 Task: Change the Outlook startup setting to 'Ask me if I want to reopen previous items'.
Action: Mouse moved to (54, 43)
Screenshot: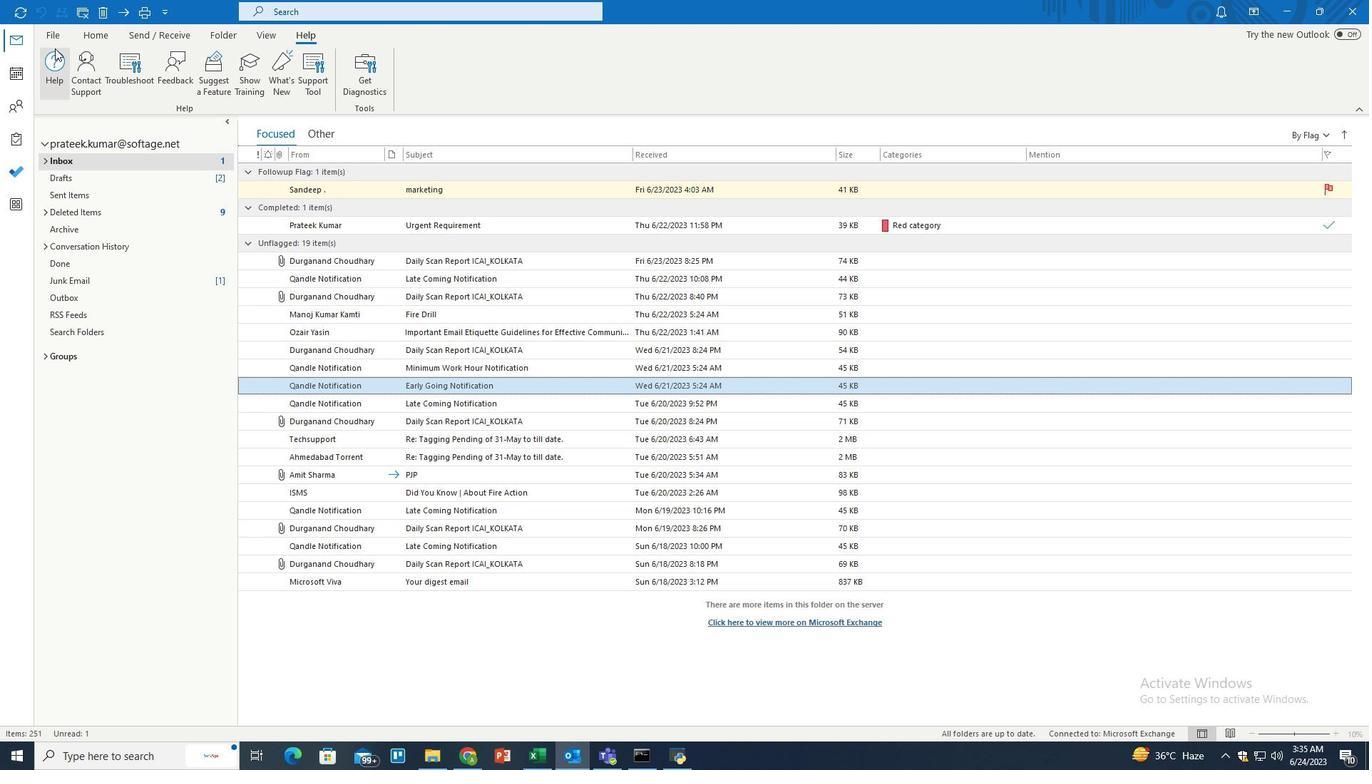 
Action: Mouse pressed left at (54, 43)
Screenshot: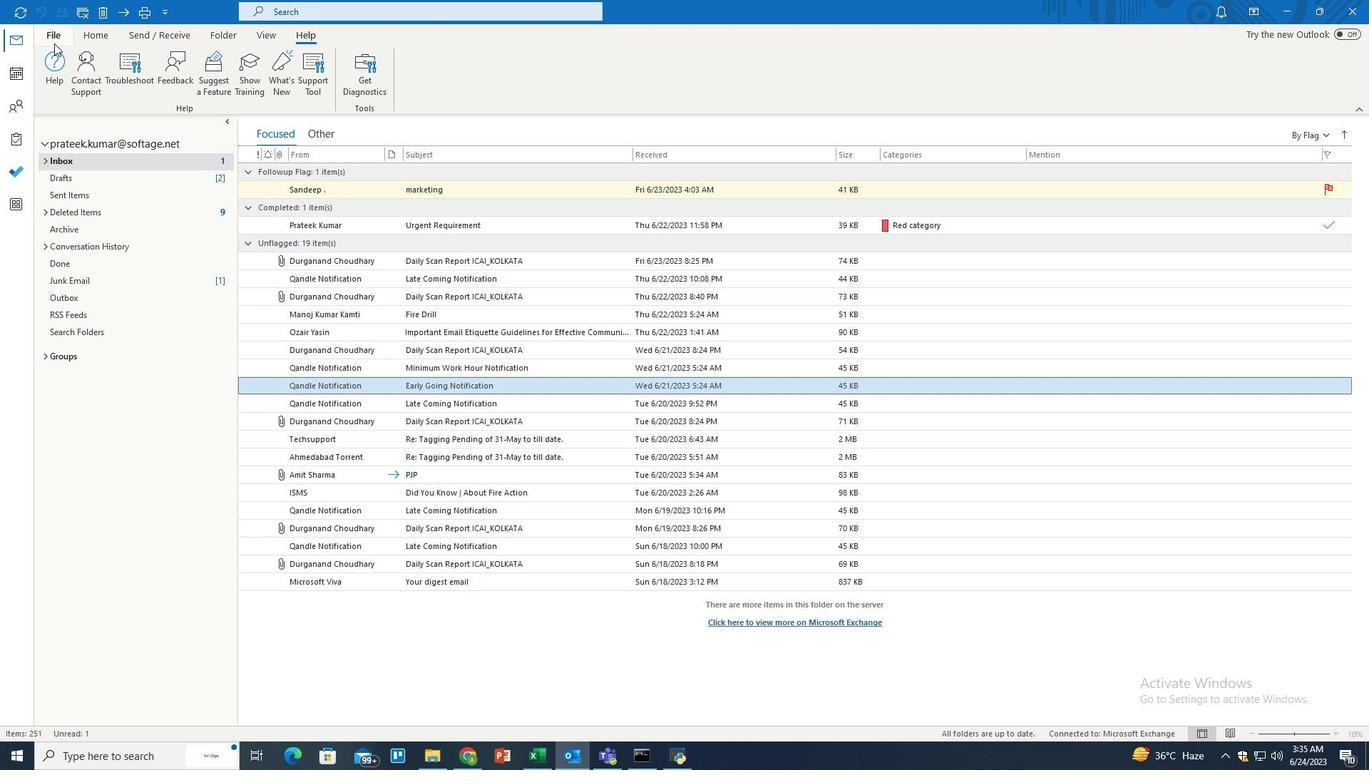 
Action: Mouse moved to (43, 686)
Screenshot: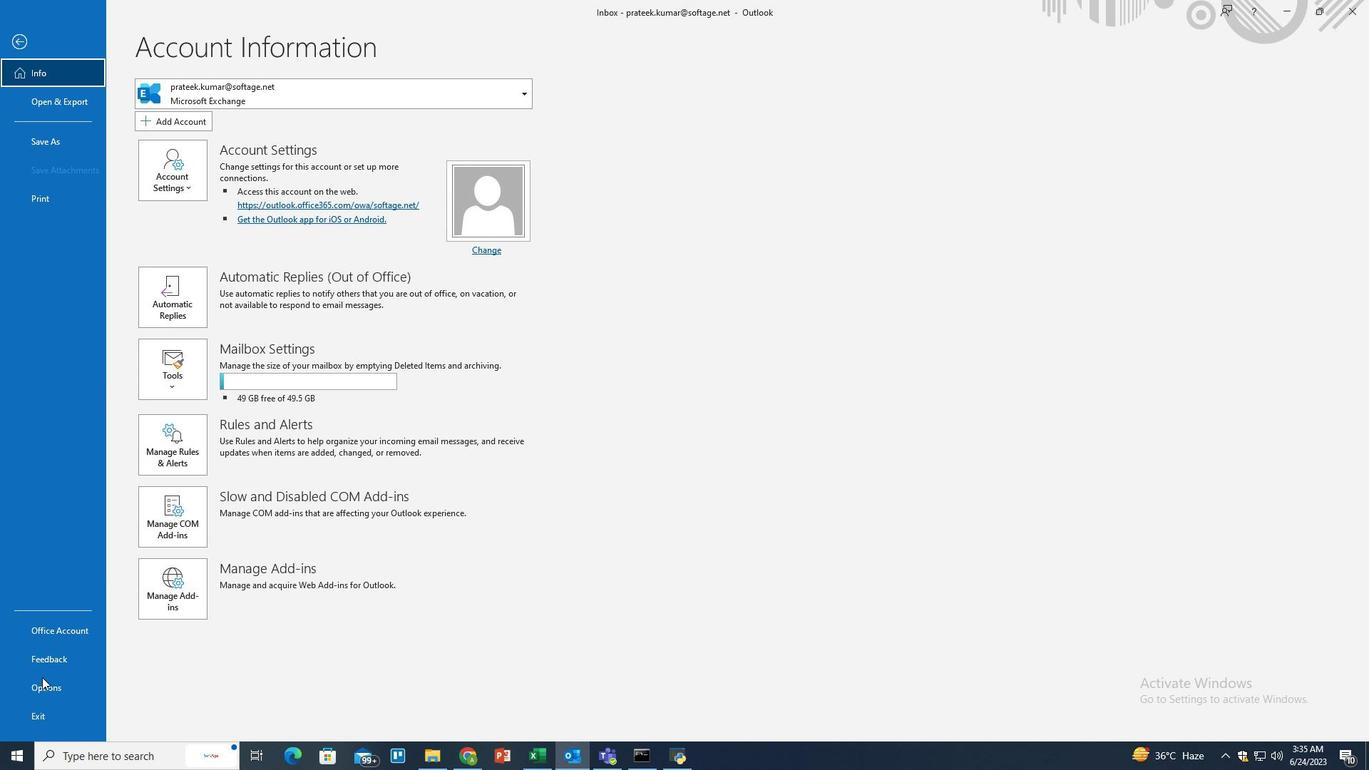 
Action: Mouse pressed left at (43, 686)
Screenshot: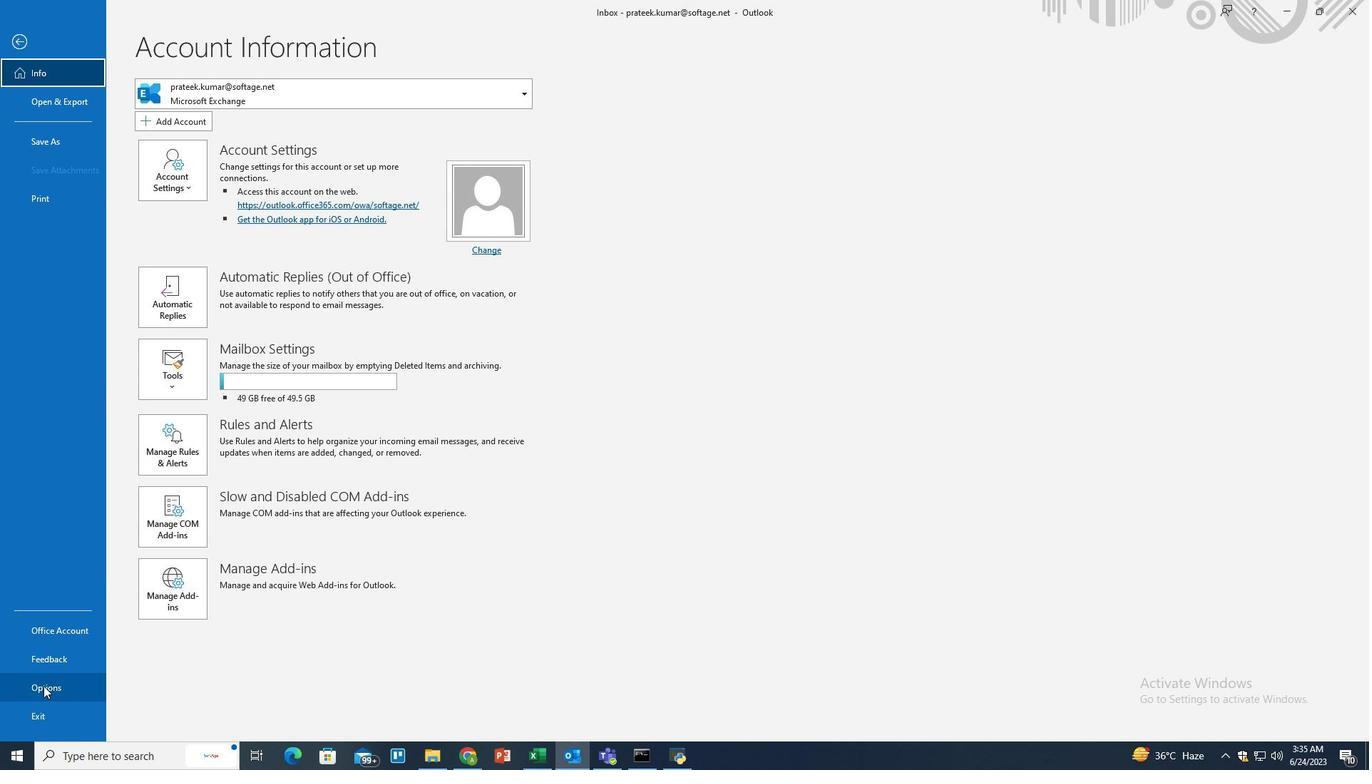 
Action: Mouse moved to (739, 368)
Screenshot: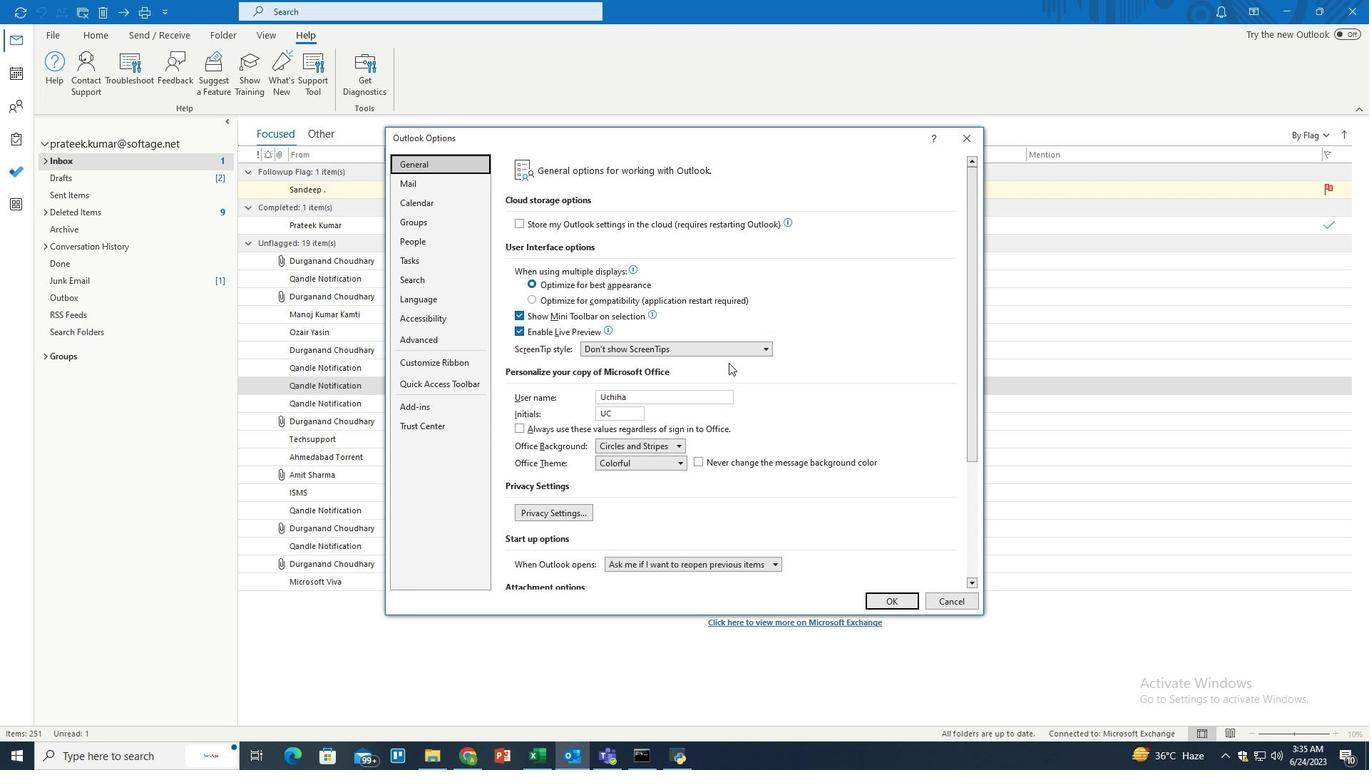 
Action: Mouse scrolled (739, 367) with delta (0, 0)
Screenshot: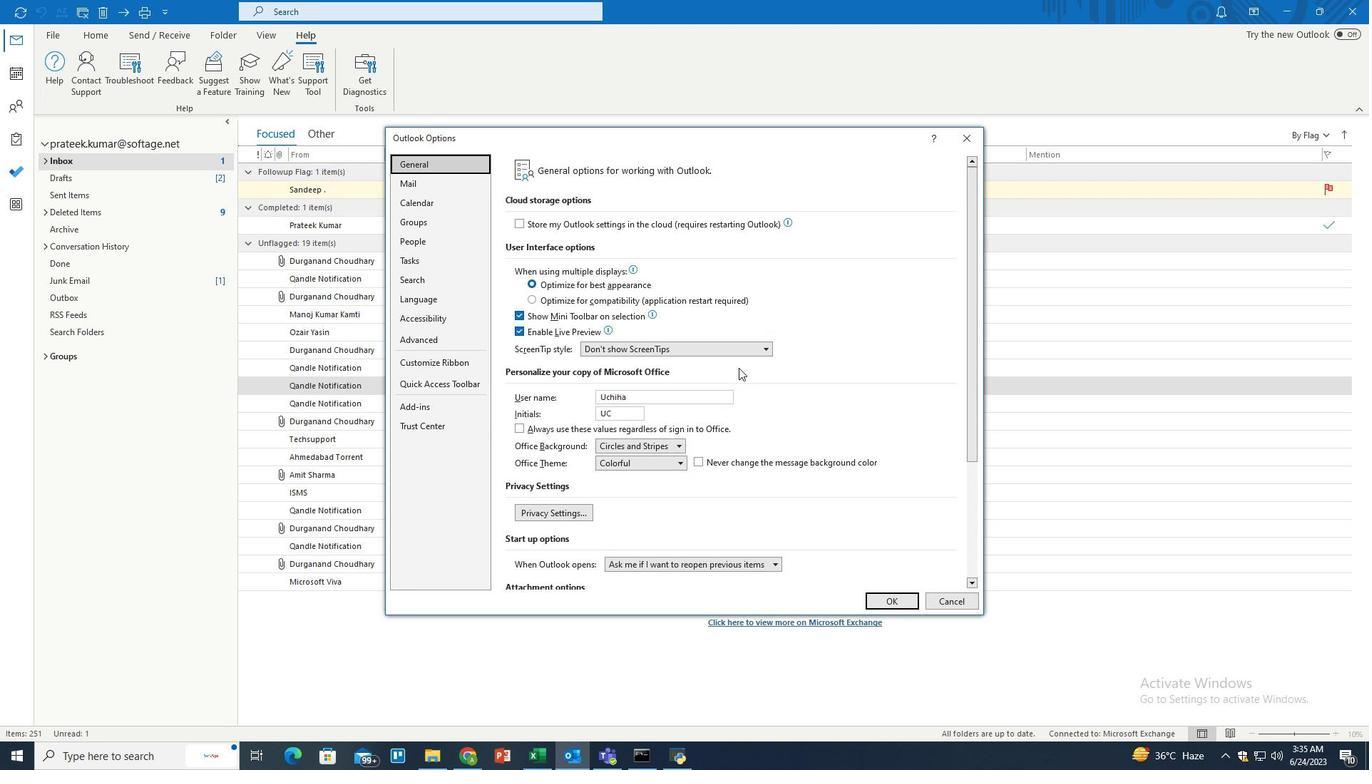 
Action: Mouse scrolled (739, 367) with delta (0, 0)
Screenshot: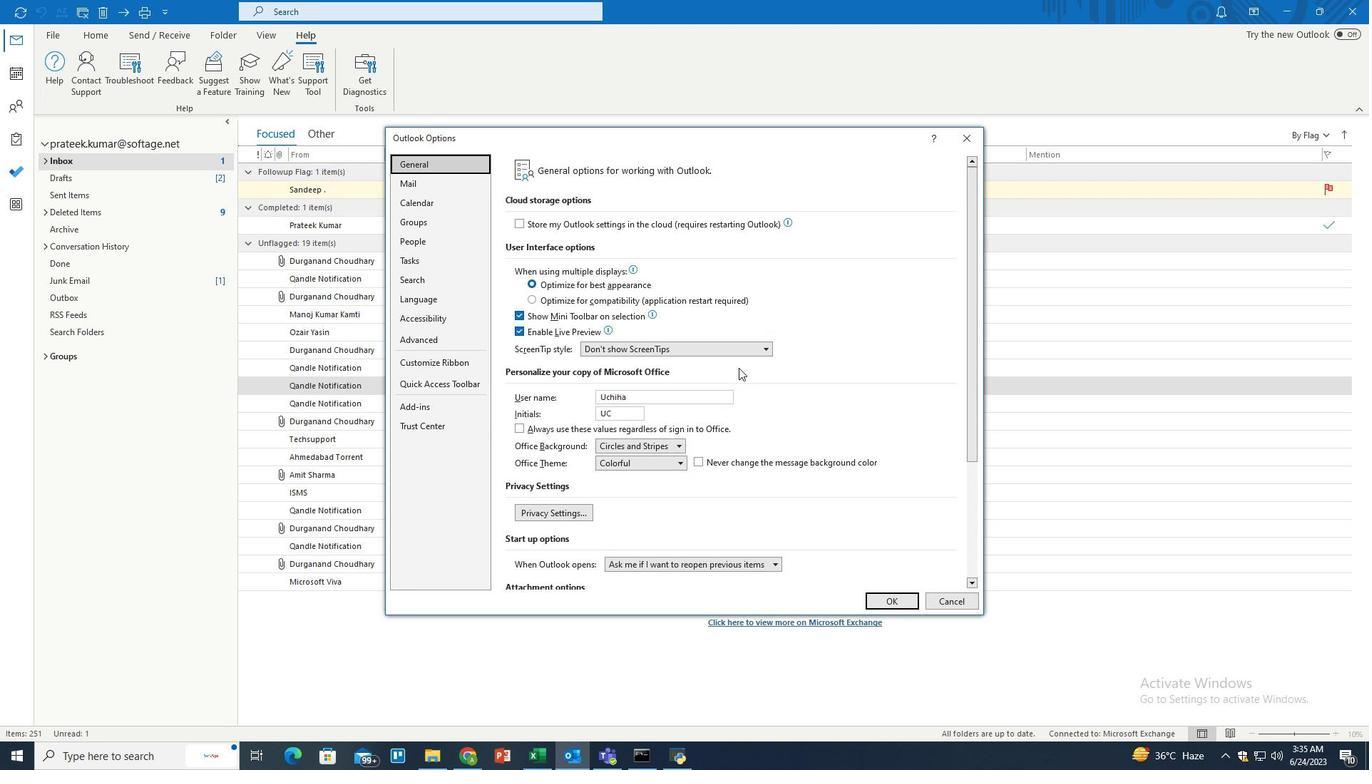 
Action: Mouse scrolled (739, 367) with delta (0, 0)
Screenshot: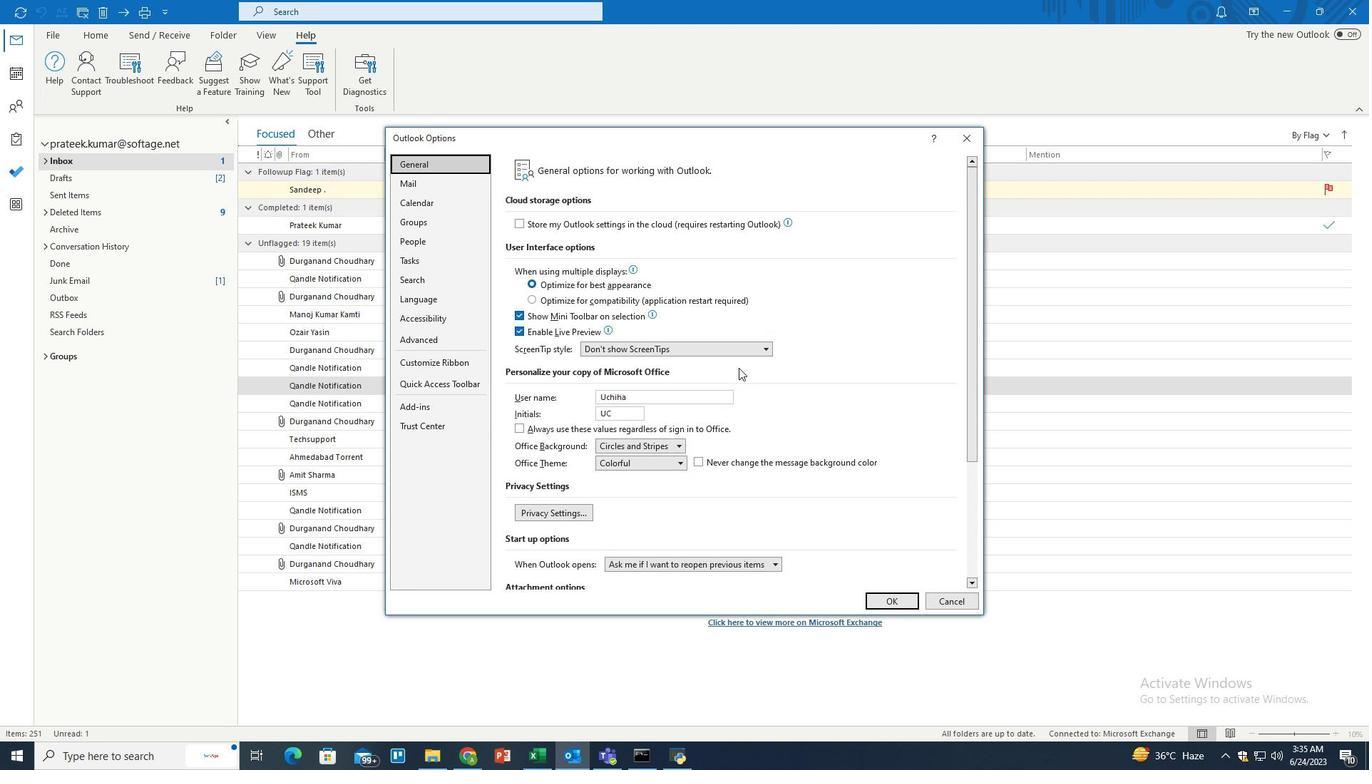 
Action: Mouse scrolled (739, 367) with delta (0, 0)
Screenshot: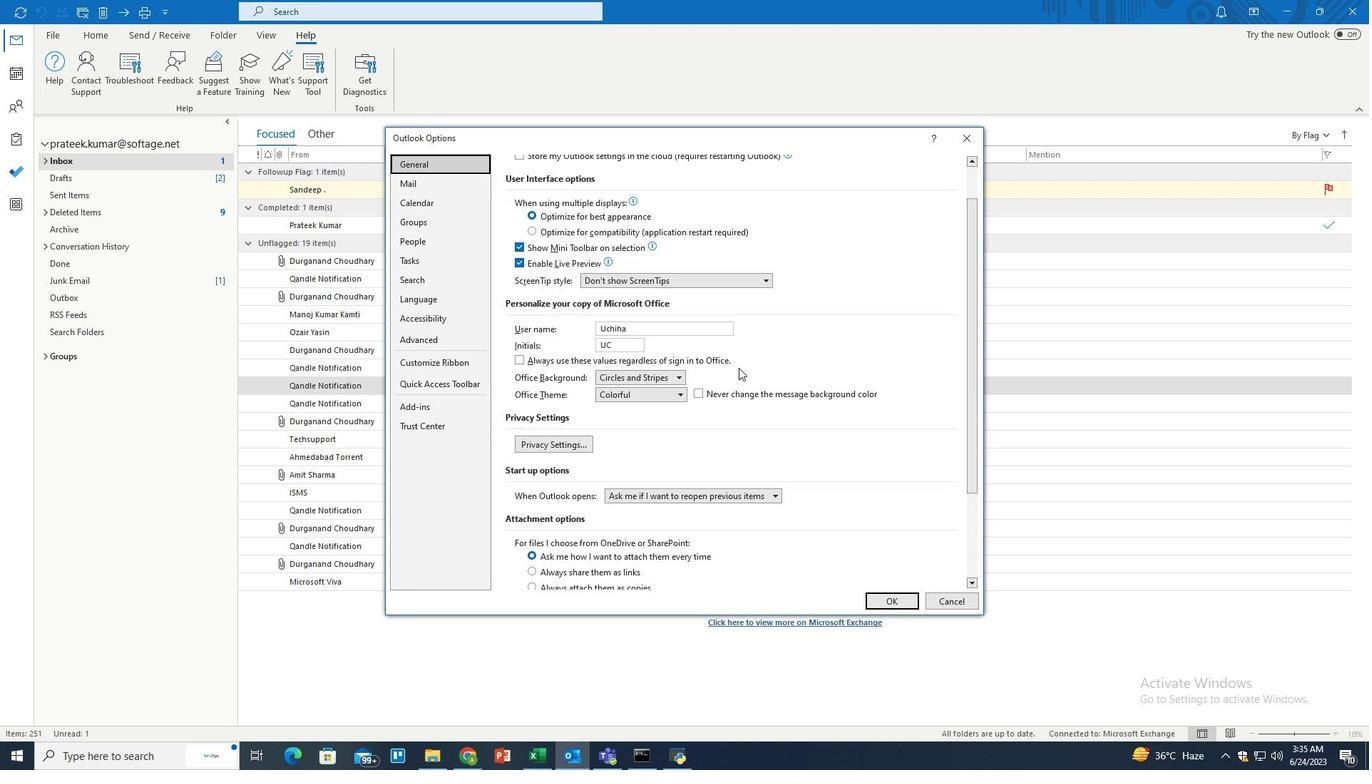 
Action: Mouse moved to (741, 373)
Screenshot: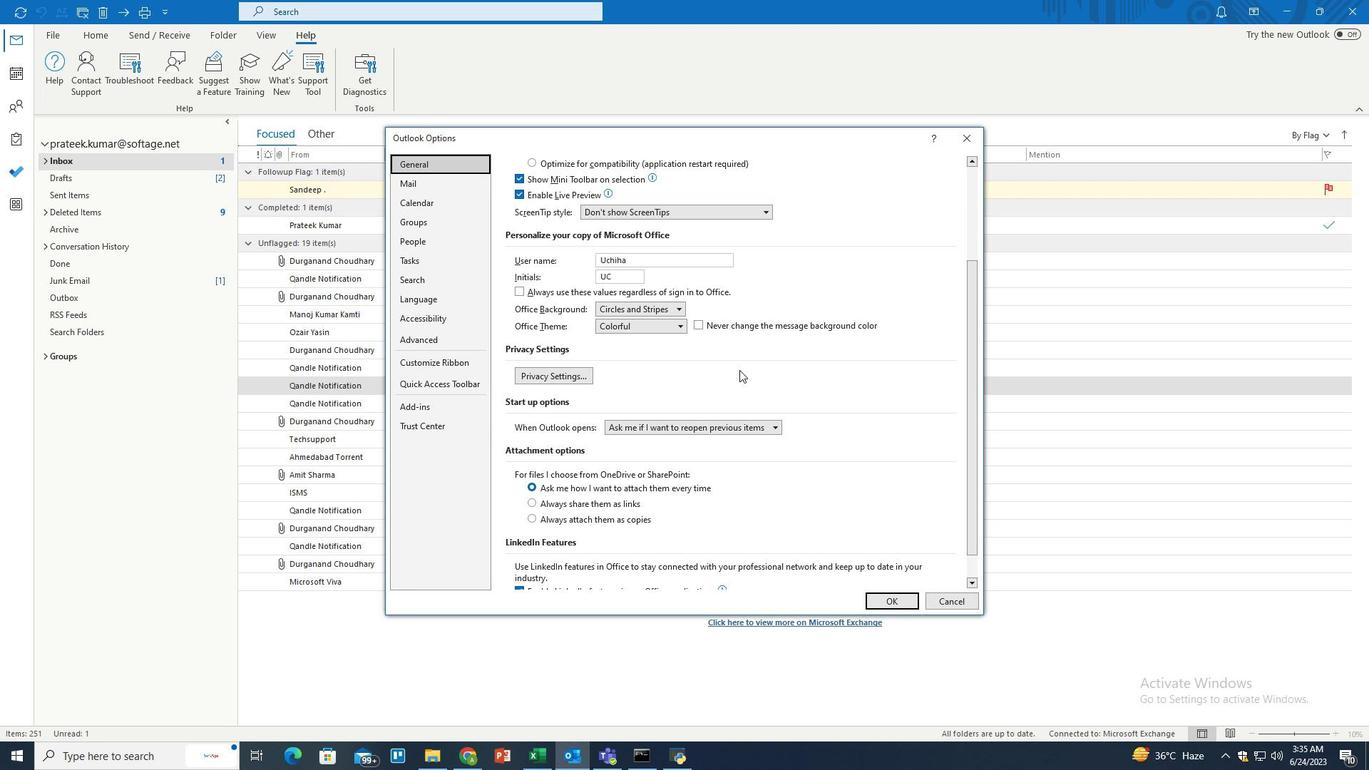 
Action: Mouse scrolled (741, 373) with delta (0, 0)
Screenshot: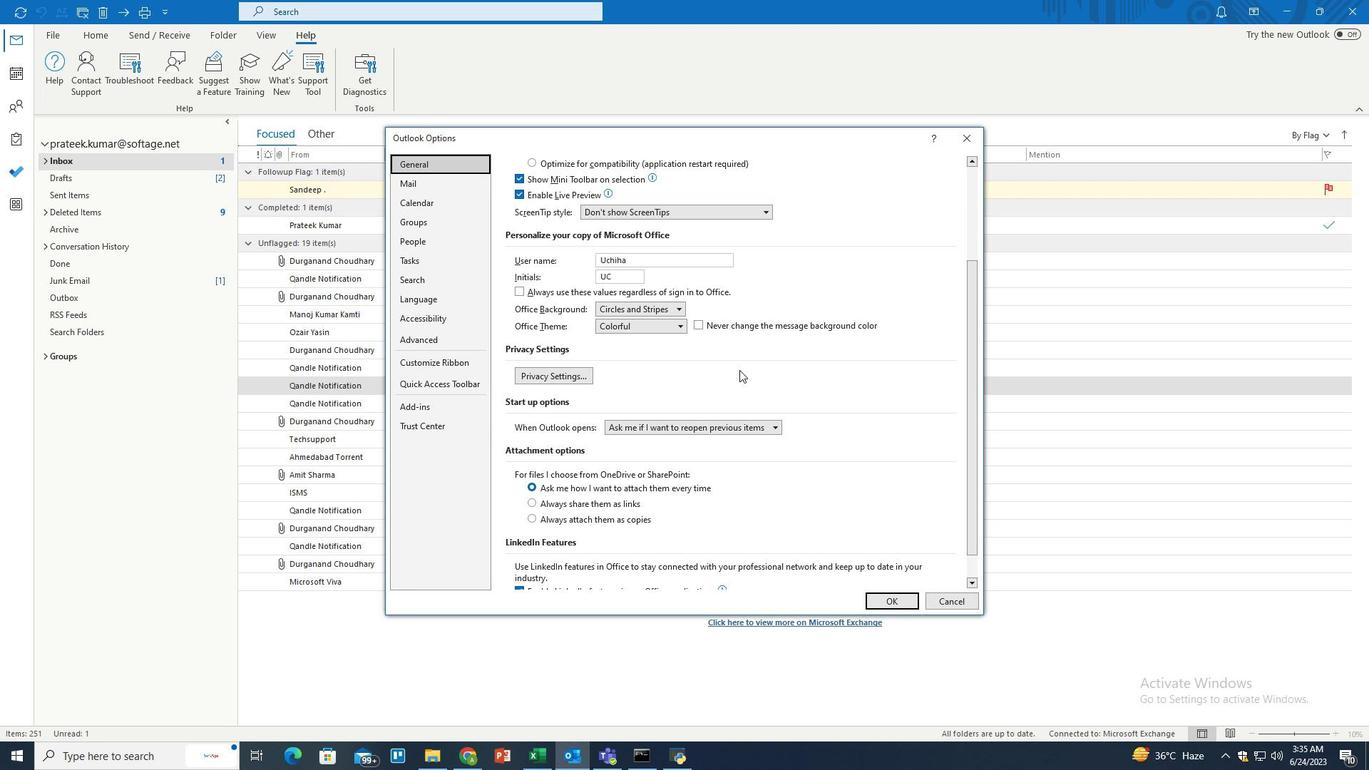 
Action: Mouse moved to (741, 374)
Screenshot: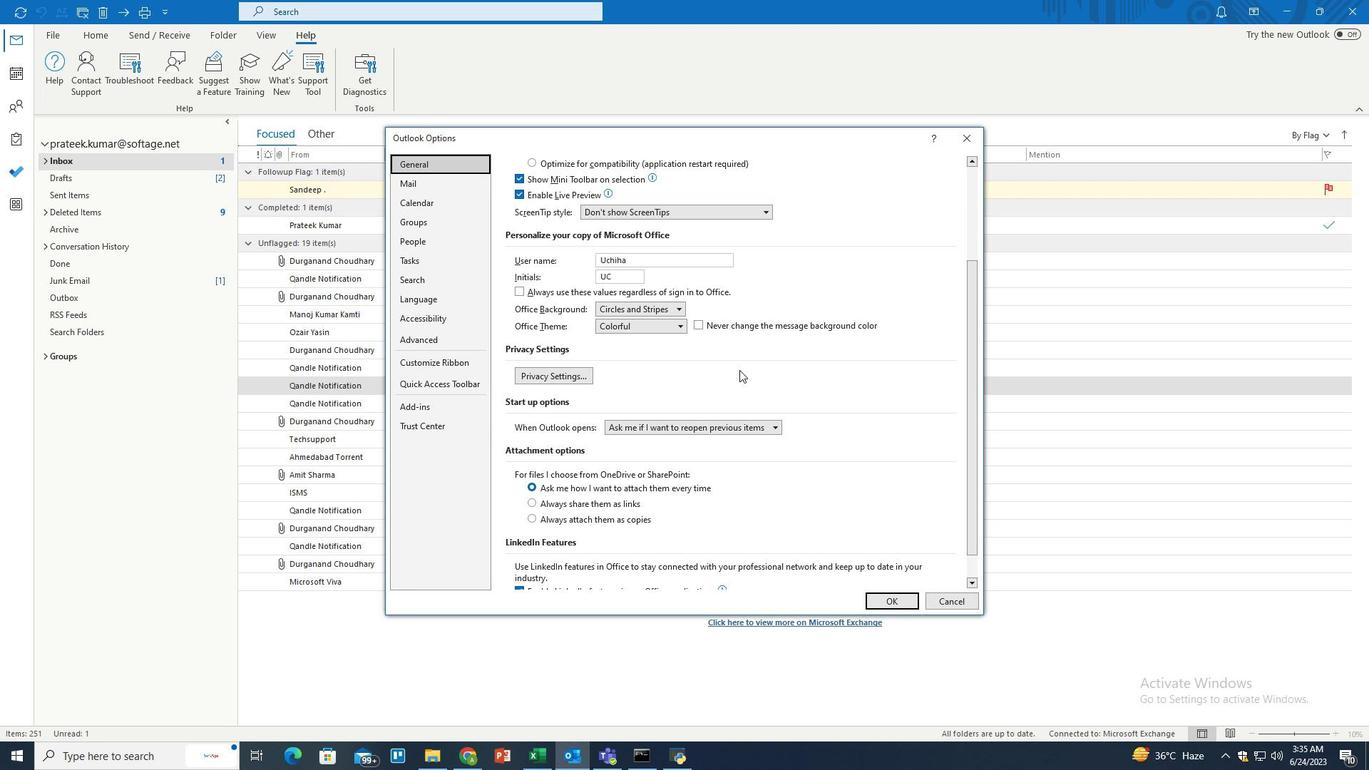 
Action: Mouse scrolled (741, 373) with delta (0, 0)
Screenshot: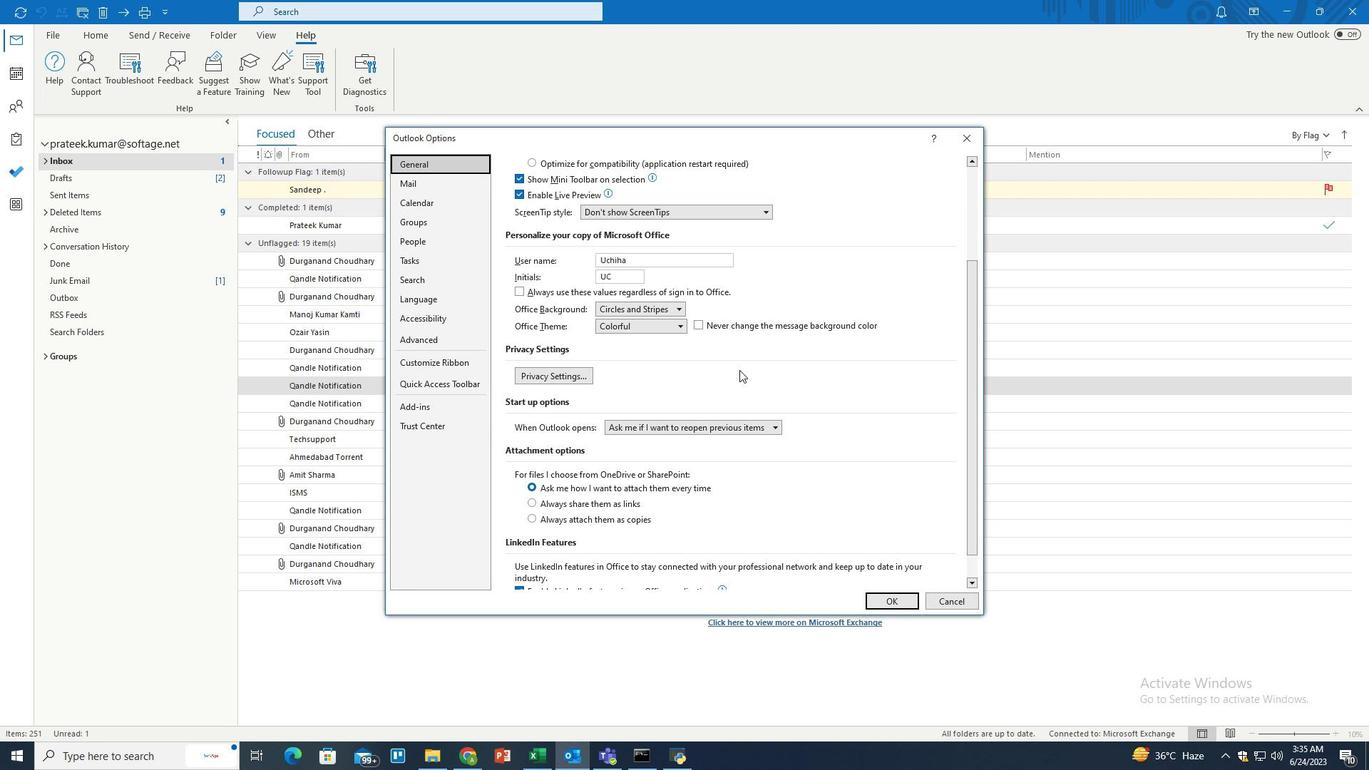 
Action: Mouse moved to (775, 398)
Screenshot: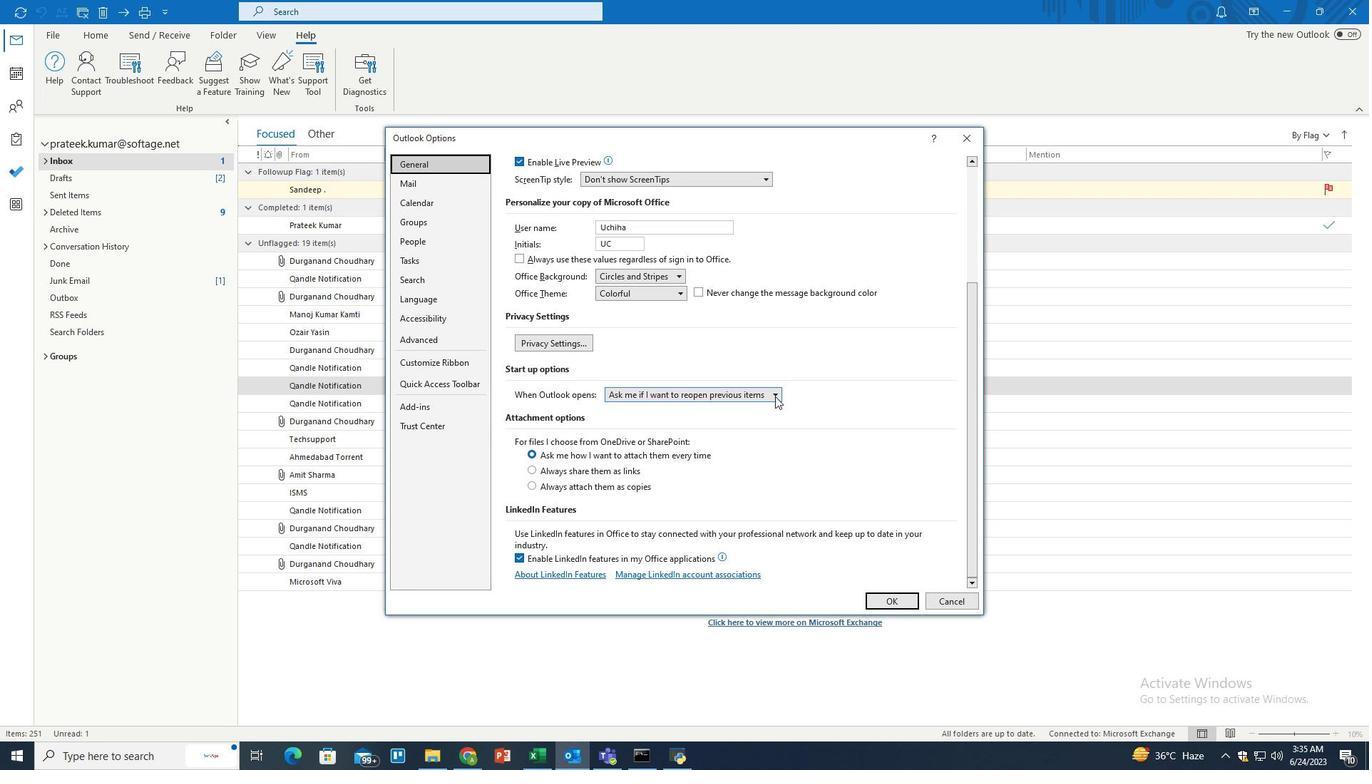
Action: Mouse pressed left at (775, 398)
Screenshot: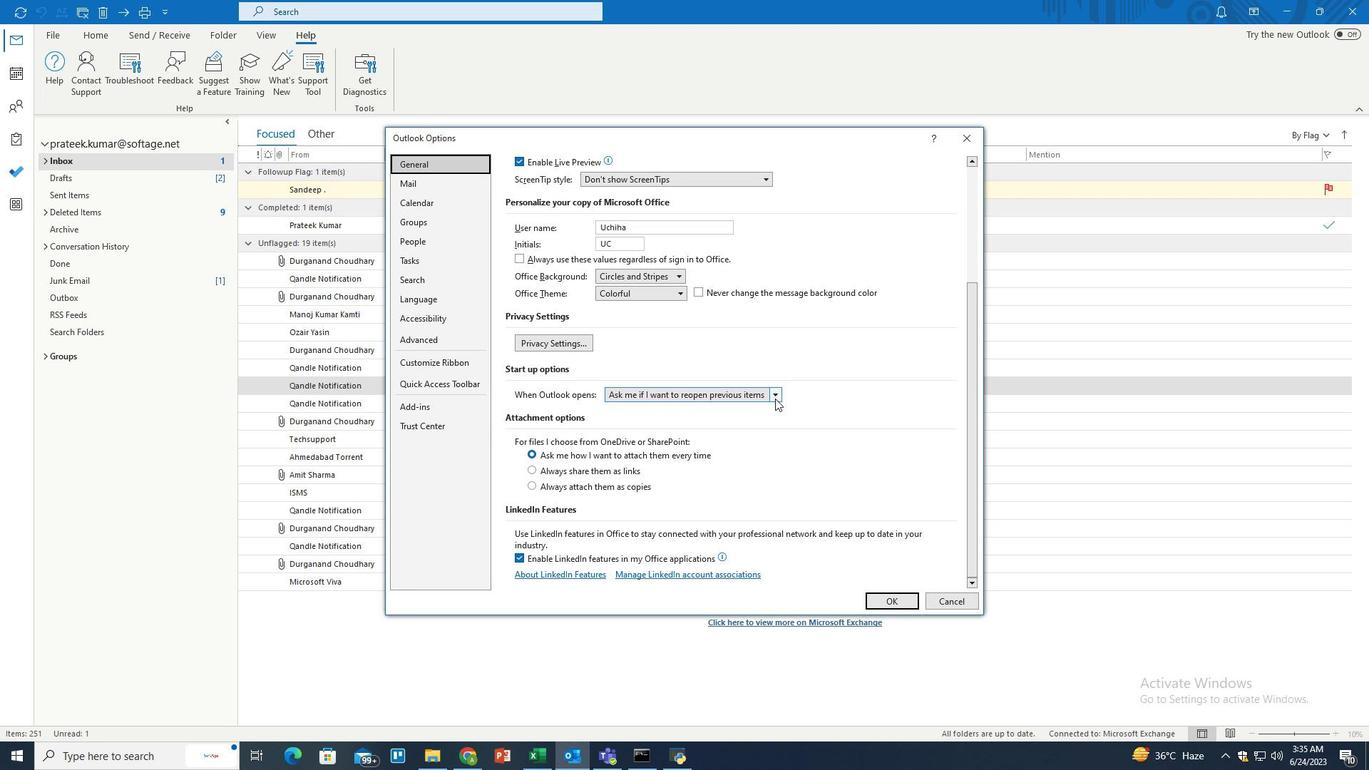 
Action: Mouse moved to (708, 435)
Screenshot: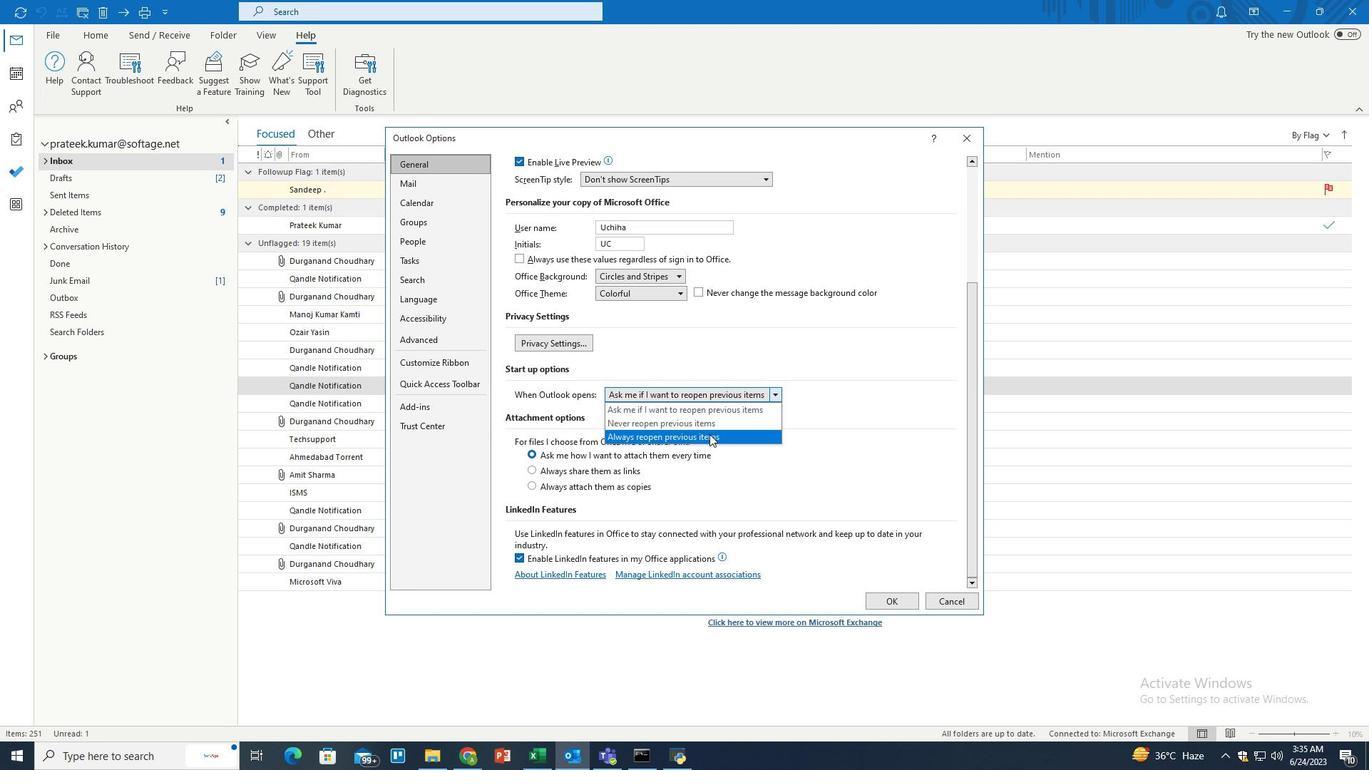 
Action: Mouse pressed left at (708, 435)
Screenshot: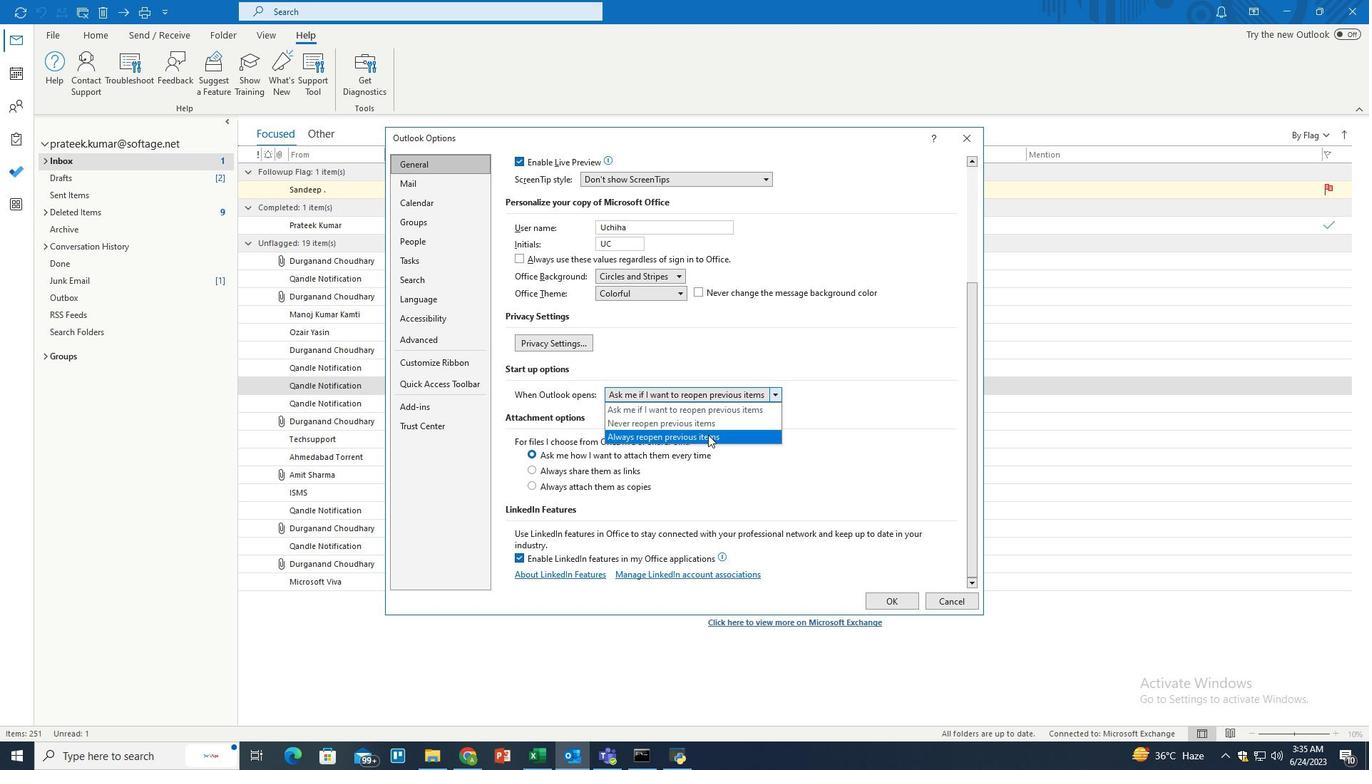 
Action: Mouse moved to (883, 606)
Screenshot: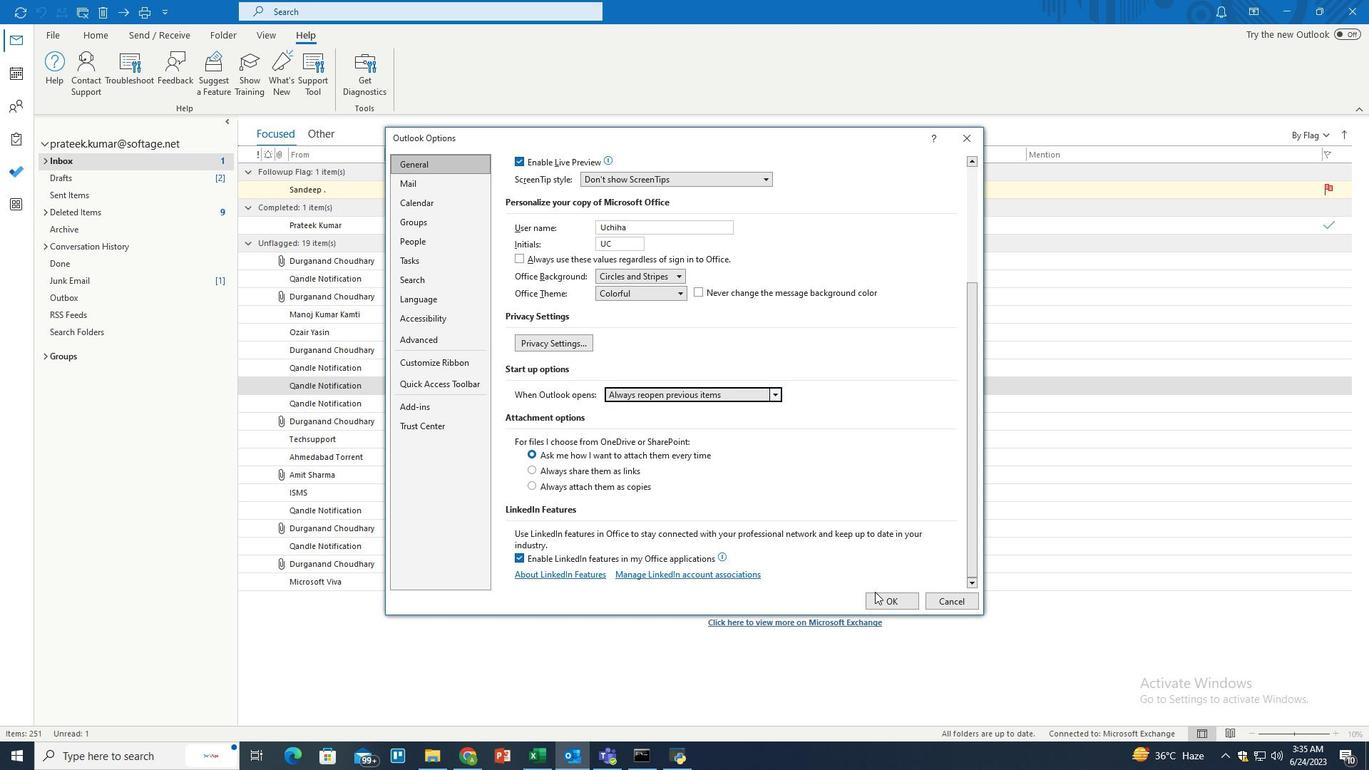 
Action: Mouse pressed left at (883, 606)
Screenshot: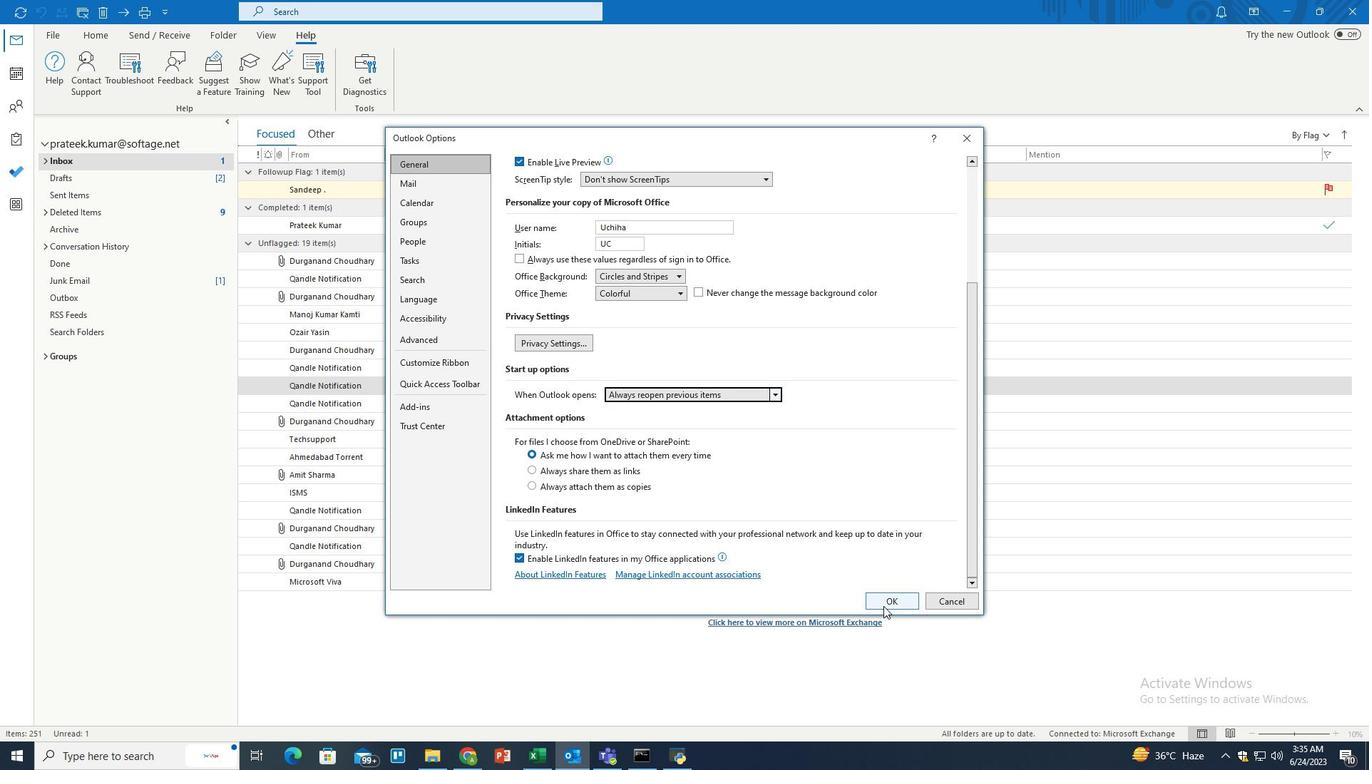 
Action: Mouse moved to (680, 512)
Screenshot: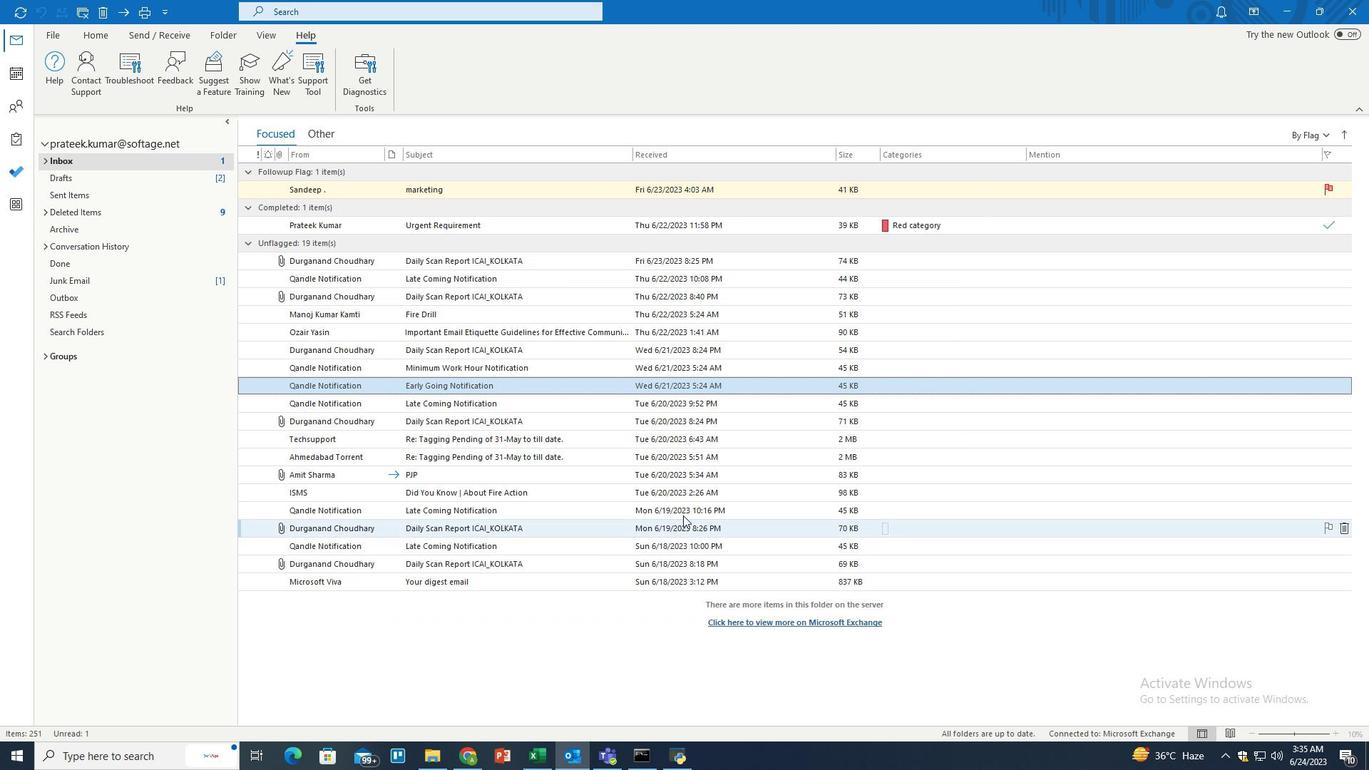 
